 Task: Clear the download history in Google Chrome.
Action: Mouse moved to (1204, 39)
Screenshot: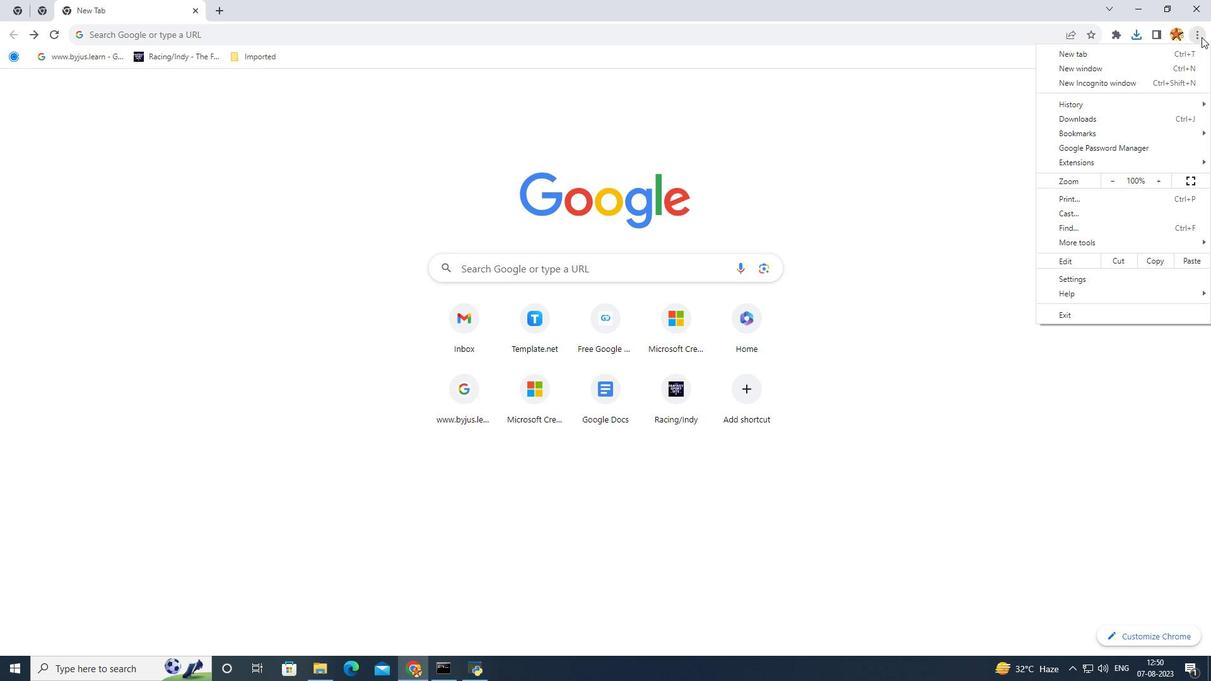 
Action: Mouse pressed left at (1204, 39)
Screenshot: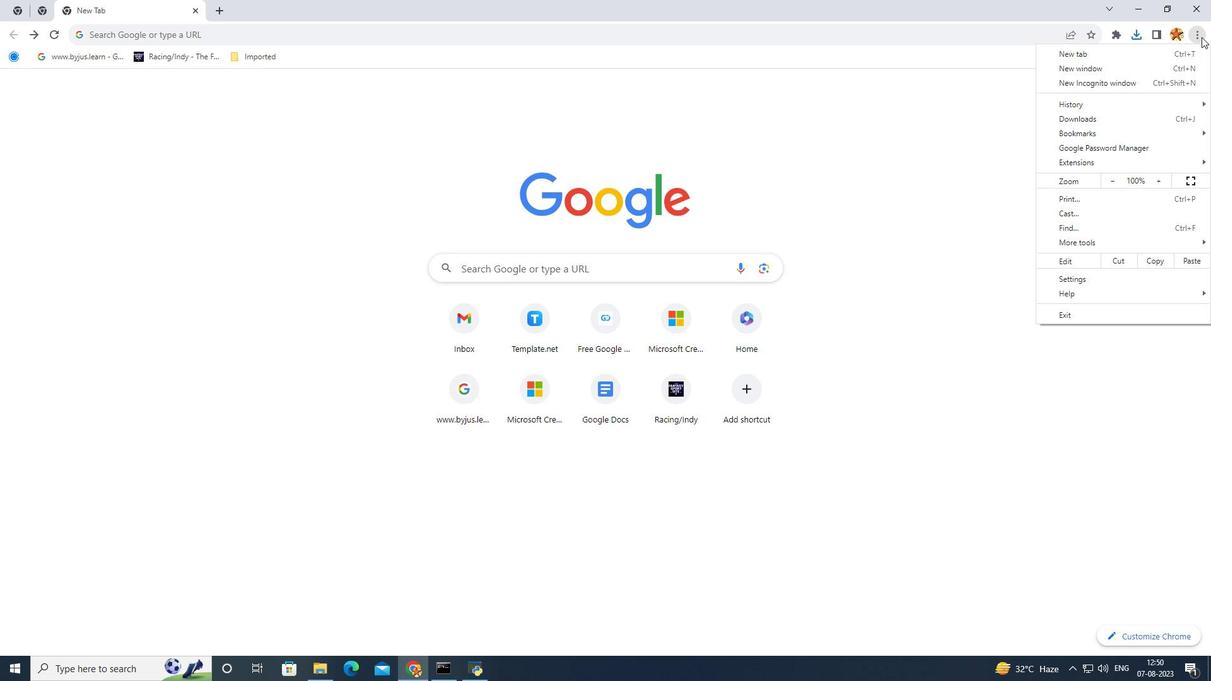 
Action: Mouse moved to (1084, 120)
Screenshot: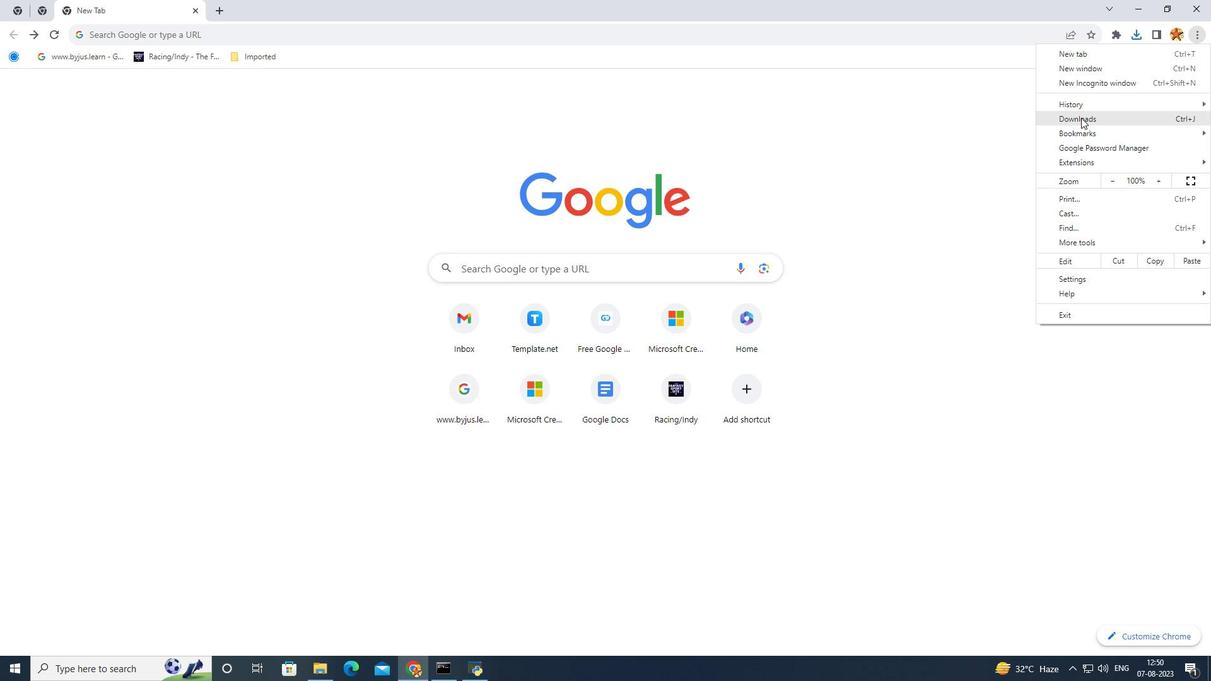 
Action: Mouse pressed left at (1084, 120)
Screenshot: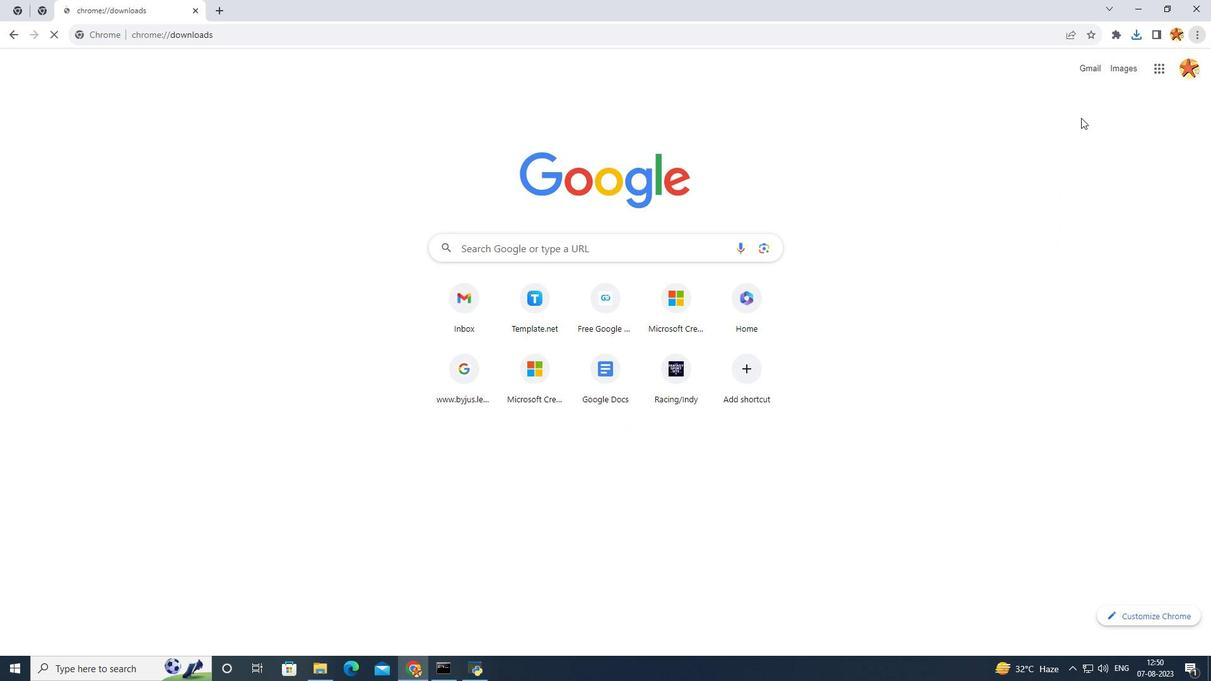 
Action: Mouse moved to (1189, 68)
Screenshot: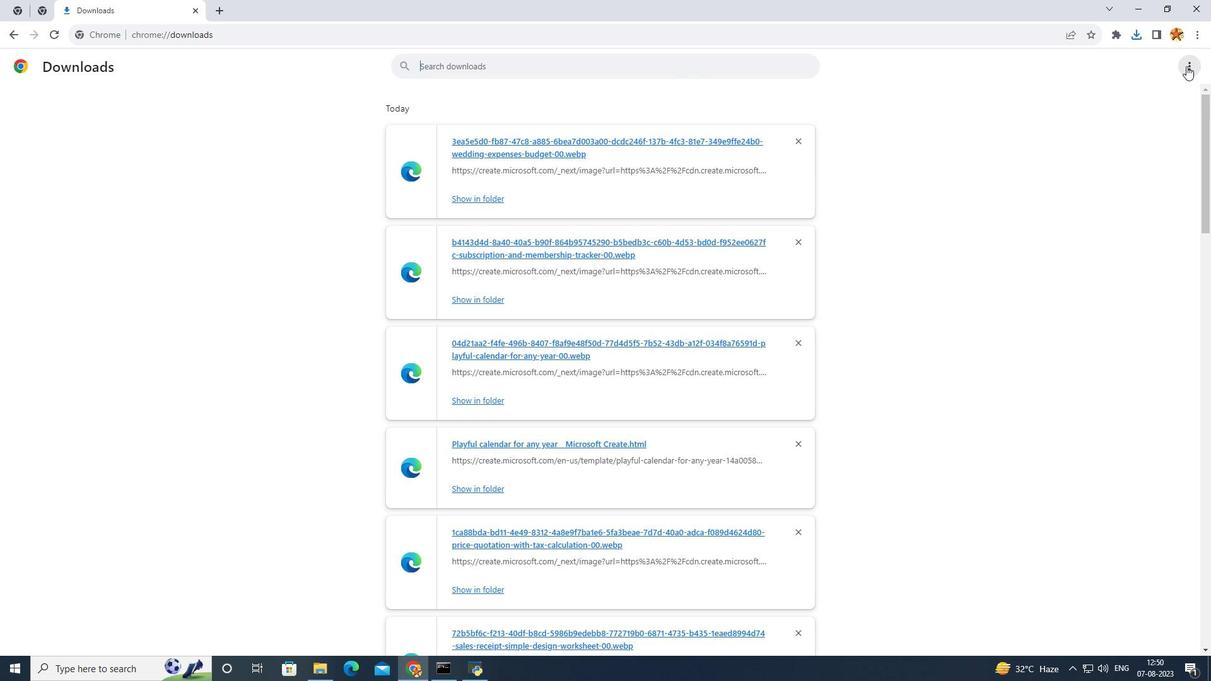 
Action: Mouse pressed left at (1189, 68)
Screenshot: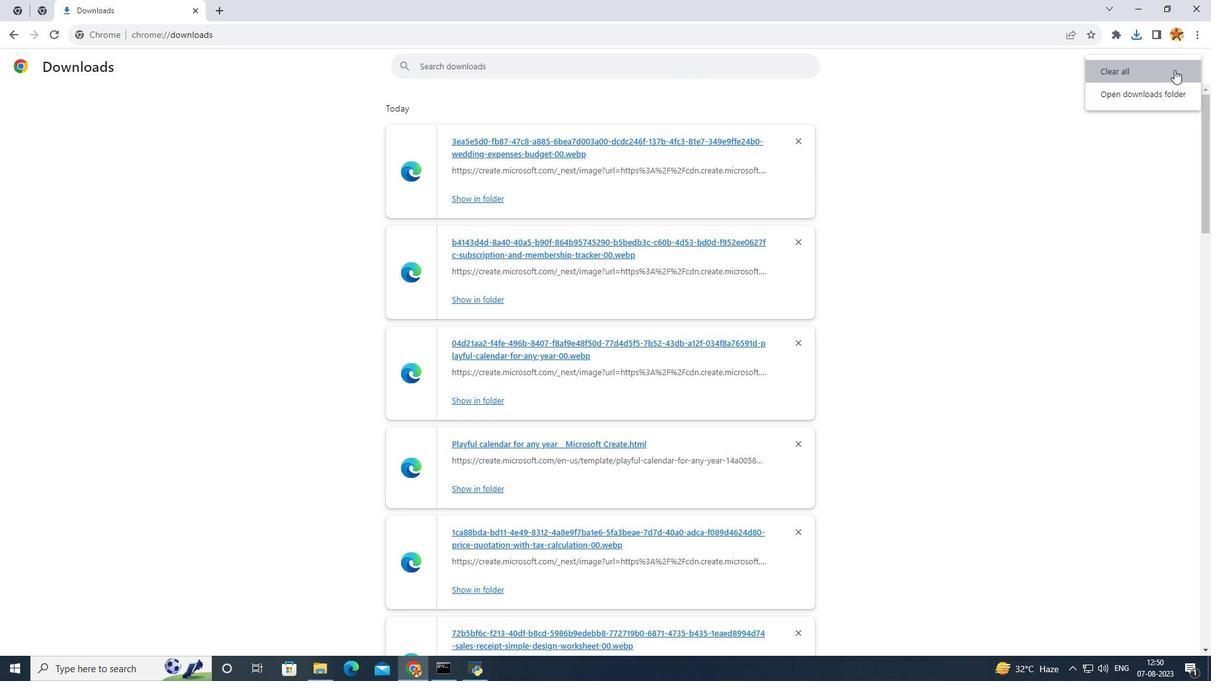 
Action: Mouse moved to (1162, 80)
Screenshot: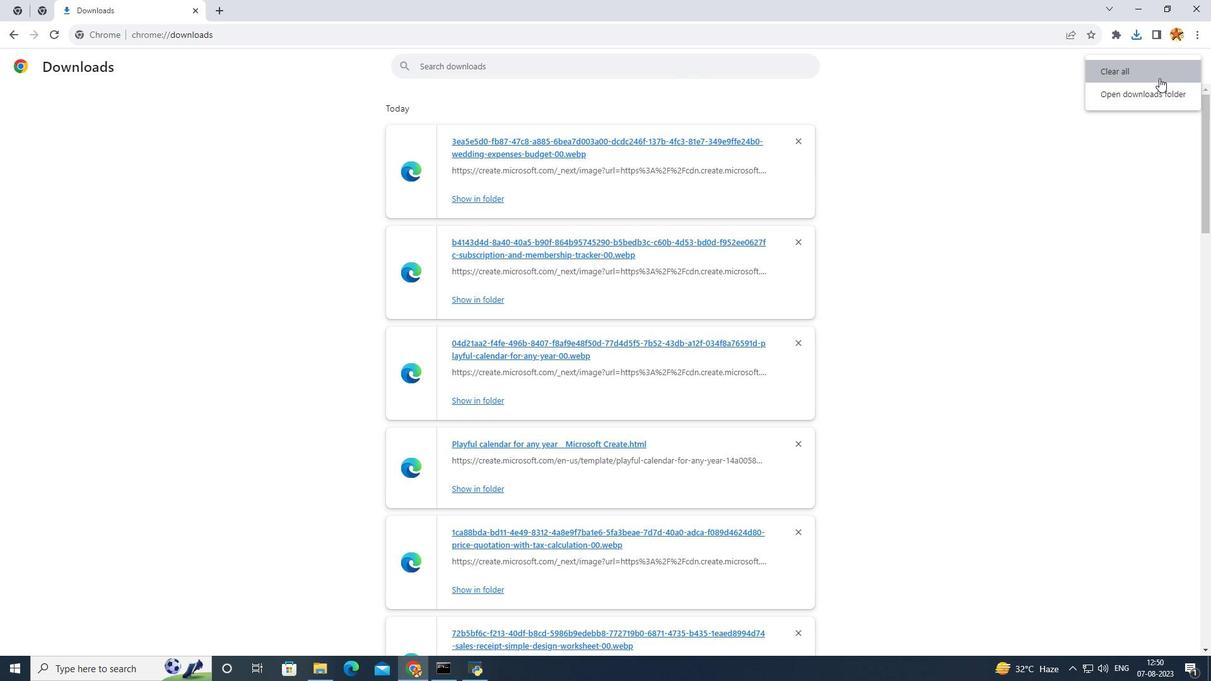 
Action: Mouse pressed left at (1162, 80)
Screenshot: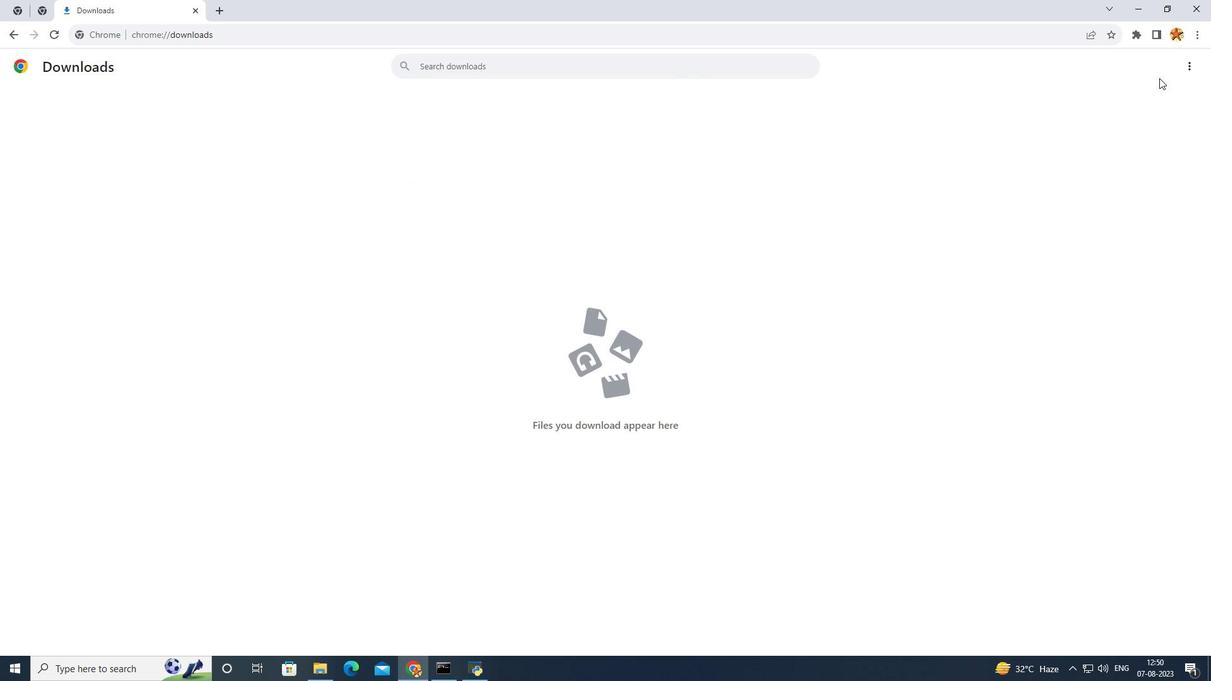 
Action: Mouse moved to (1013, 192)
Screenshot: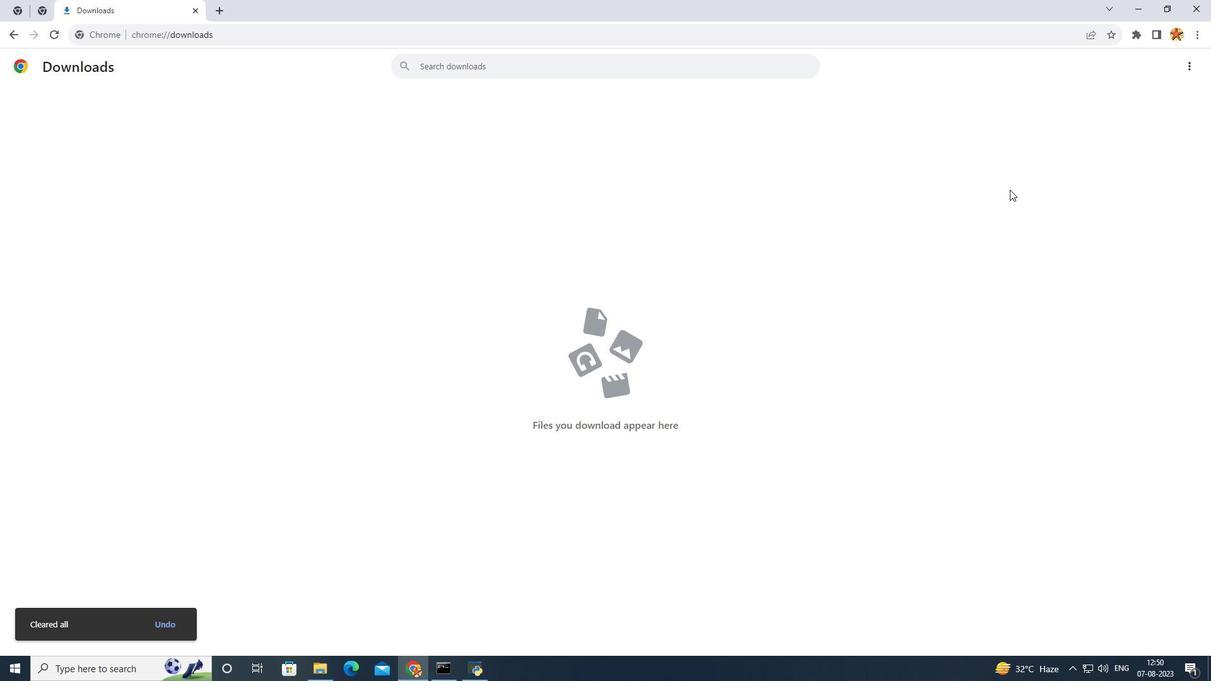 
